 Task: Reply to email with the signature Gage Hill with the subject 'Request for a survey' from softage.1@softage.net with the message 'Please let me know if there are any concerns regarding the project timeline.'
Action: Mouse moved to (1318, 222)
Screenshot: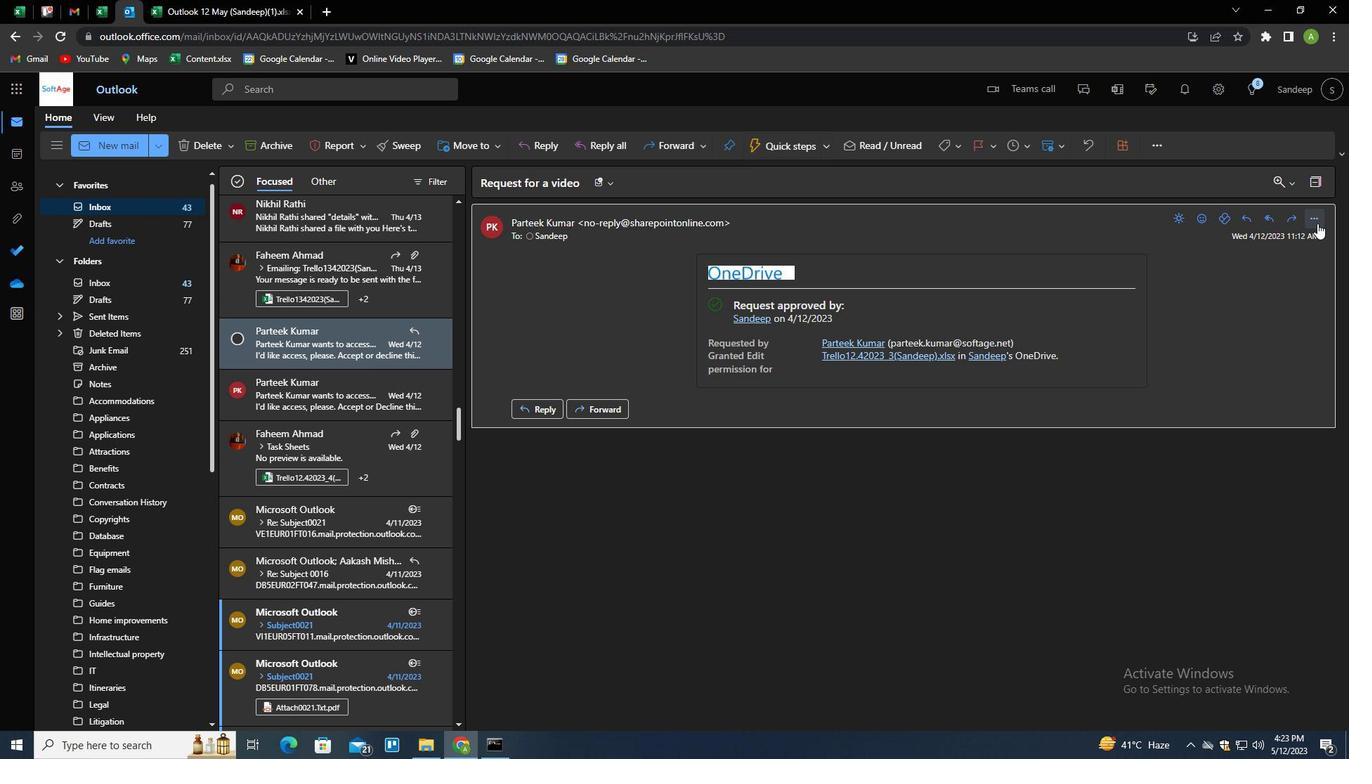 
Action: Mouse pressed left at (1318, 222)
Screenshot: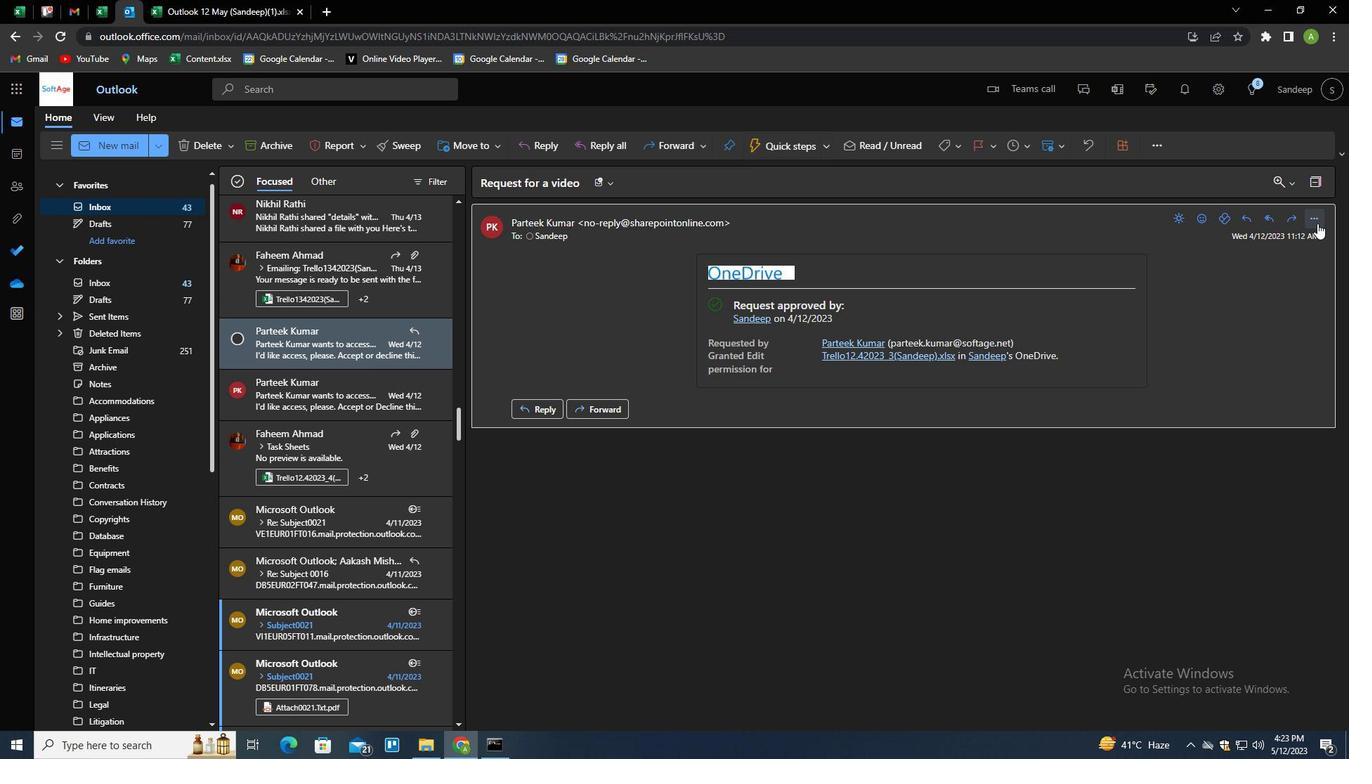
Action: Mouse moved to (1254, 240)
Screenshot: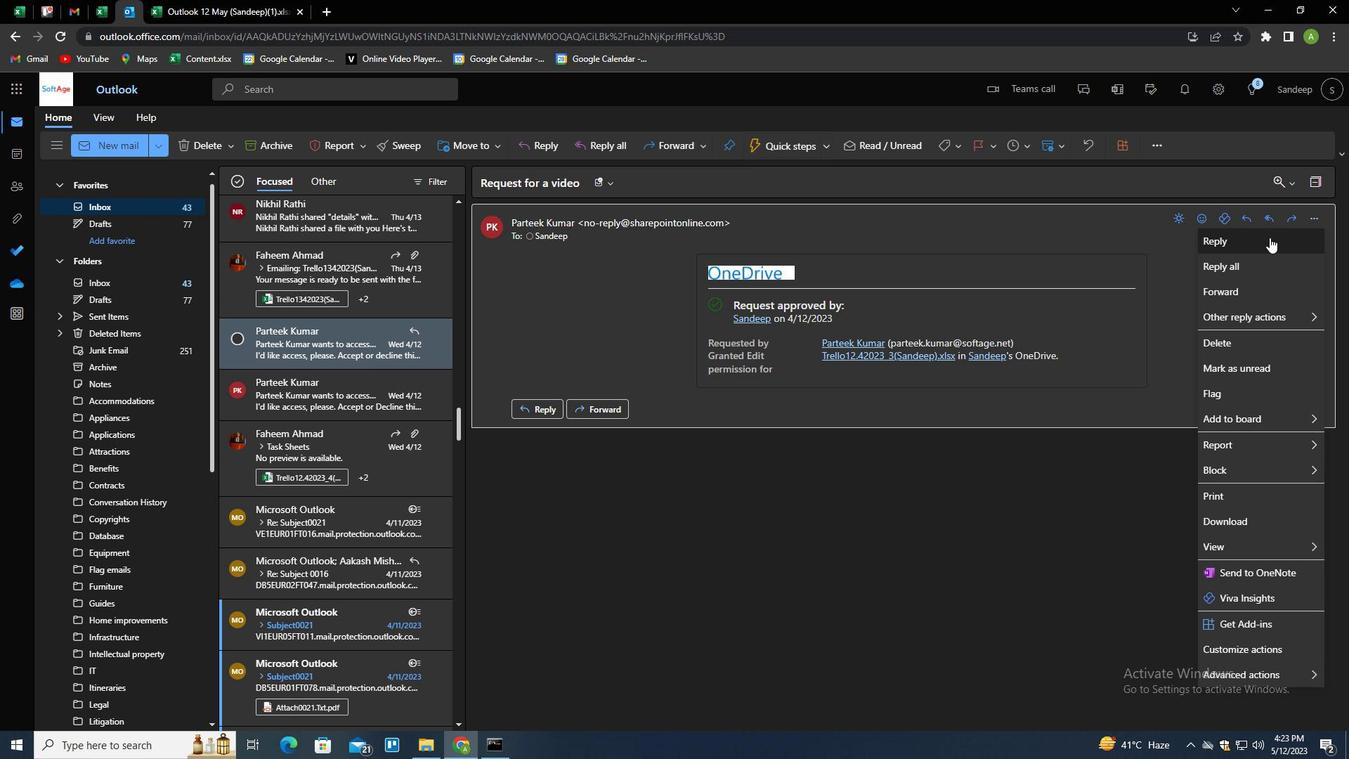 
Action: Mouse pressed left at (1254, 240)
Screenshot: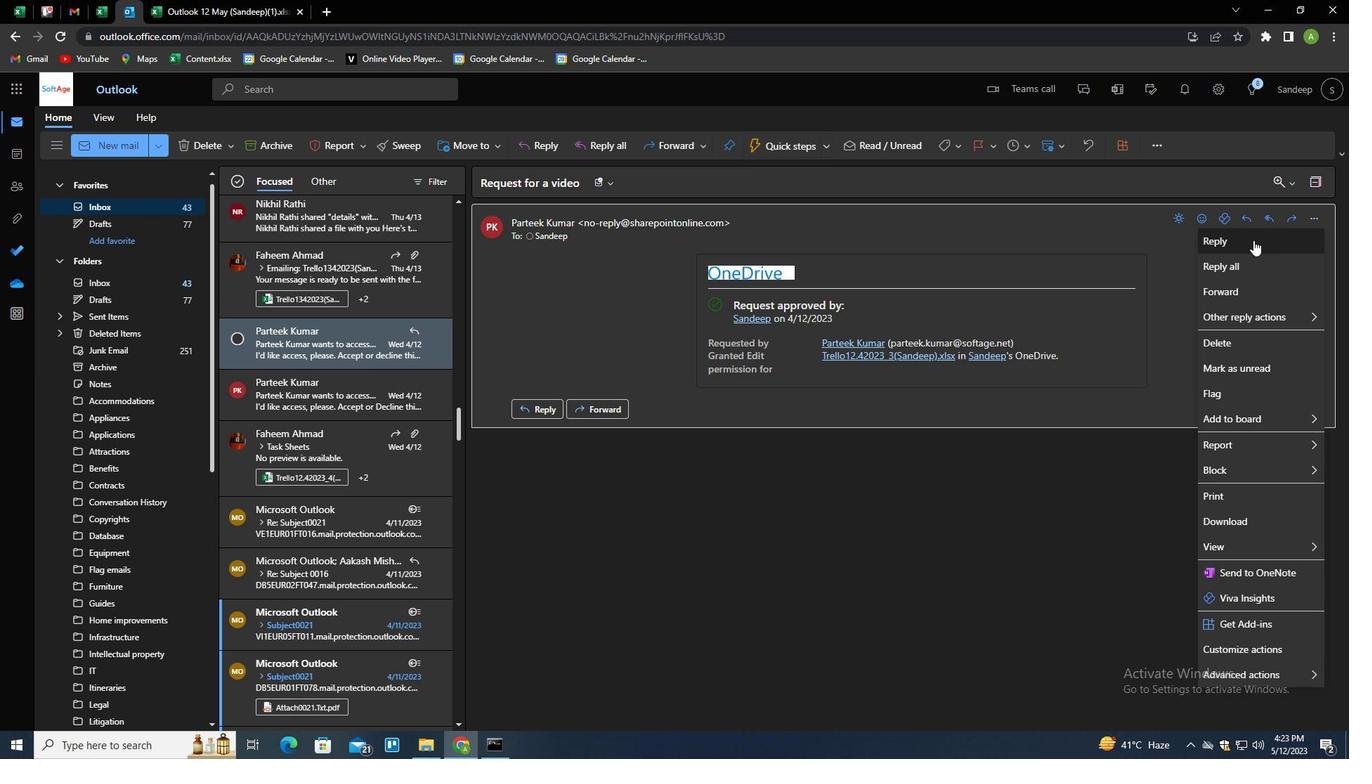 
Action: Mouse moved to (490, 396)
Screenshot: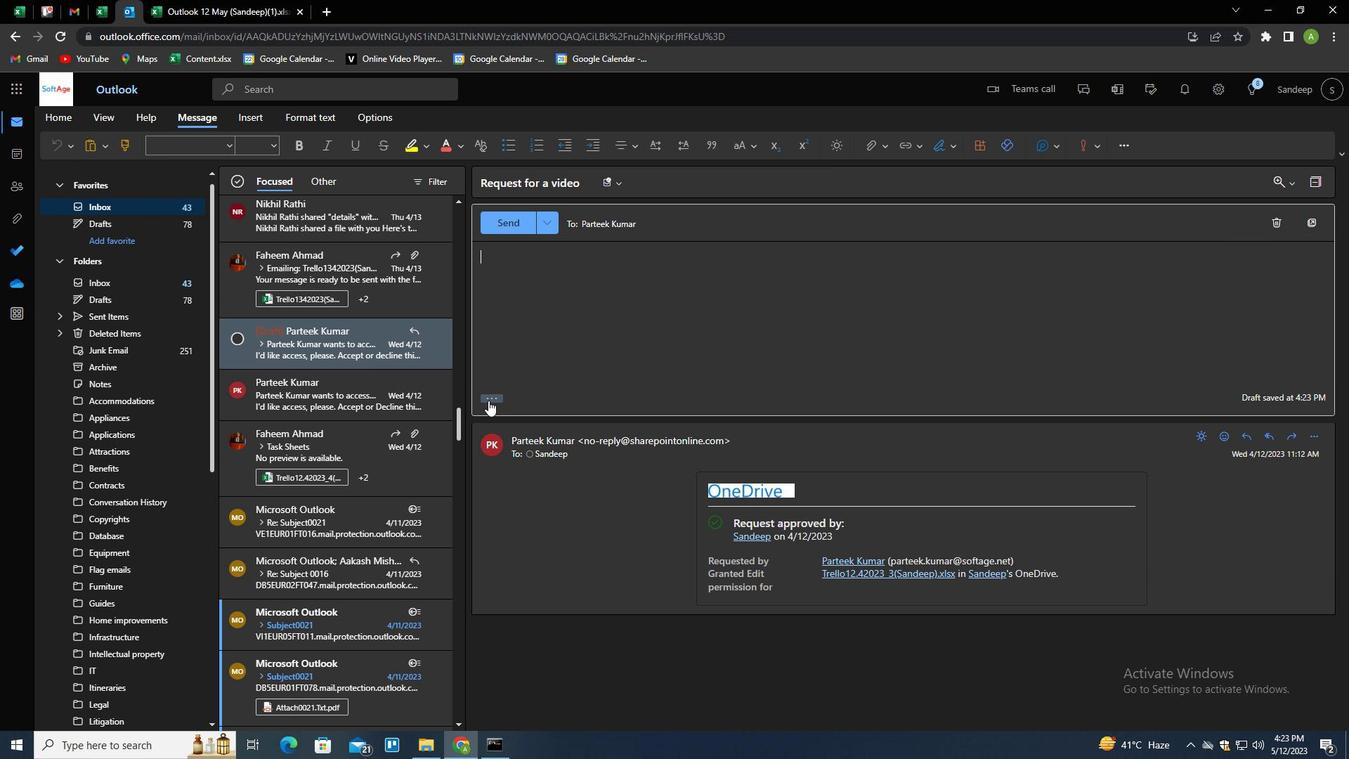 
Action: Mouse pressed left at (490, 396)
Screenshot: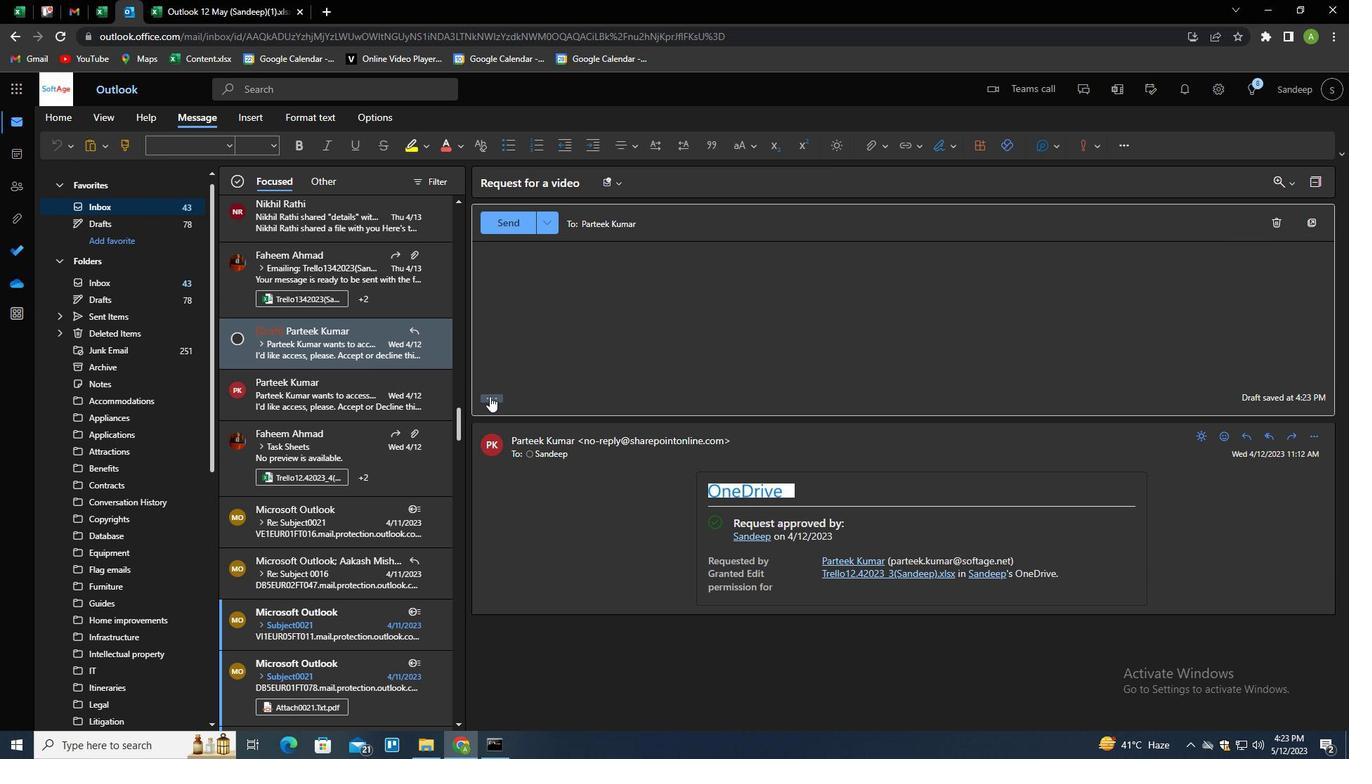 
Action: Mouse moved to (946, 146)
Screenshot: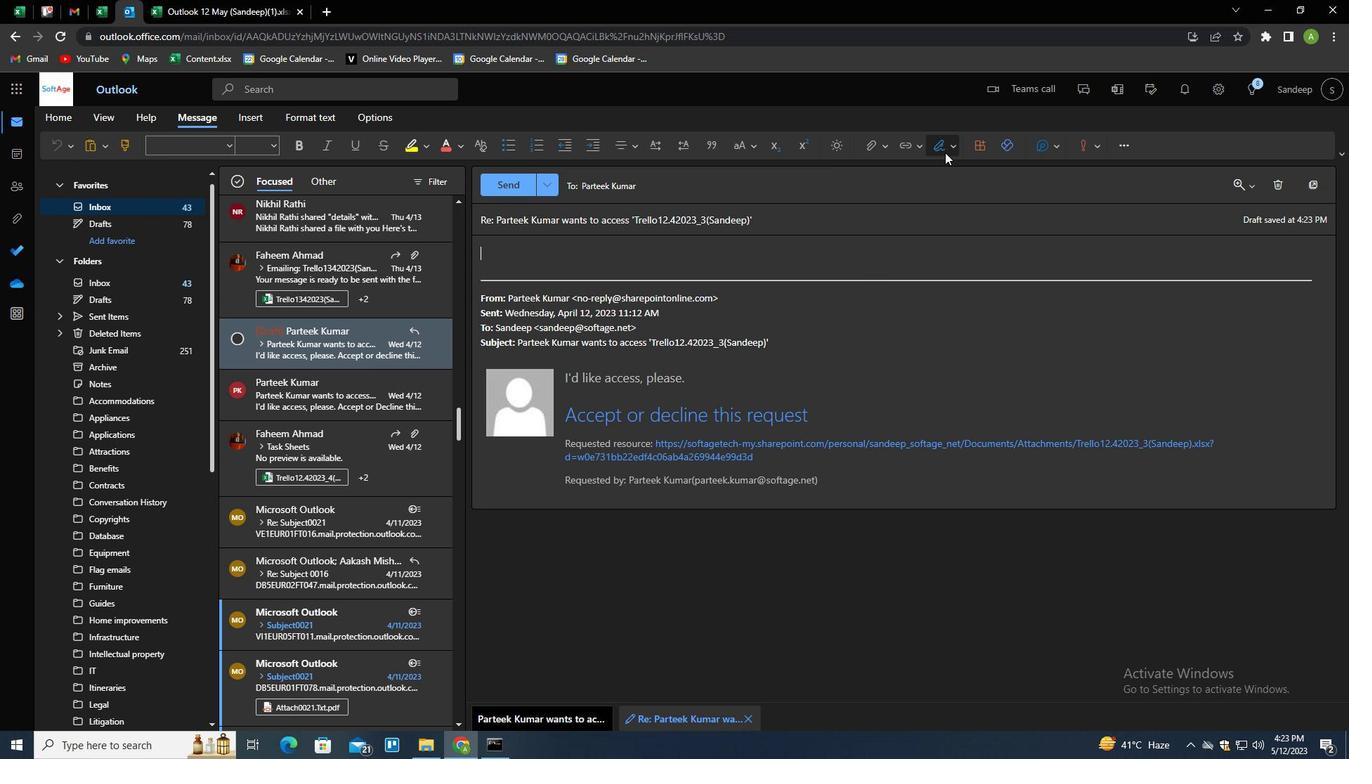 
Action: Mouse pressed left at (946, 146)
Screenshot: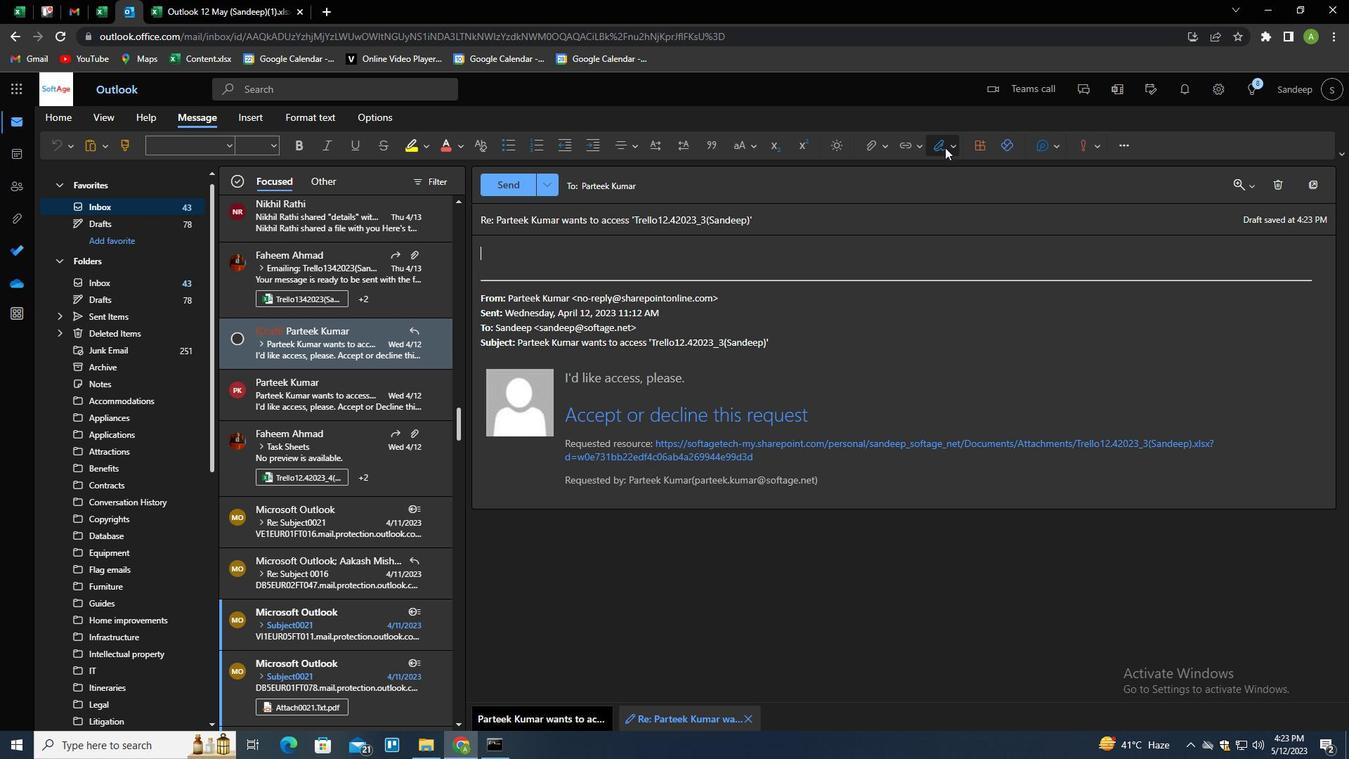 
Action: Mouse moved to (926, 202)
Screenshot: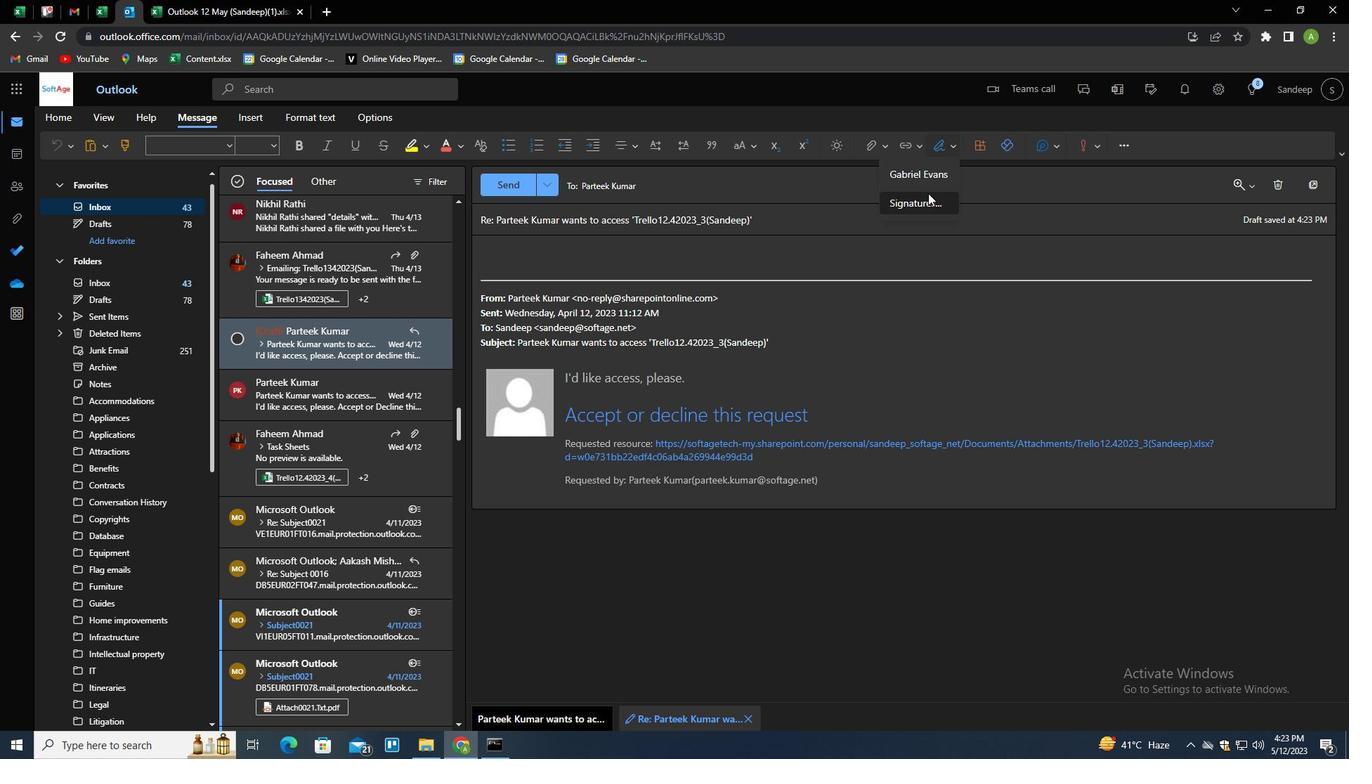 
Action: Mouse pressed left at (926, 202)
Screenshot: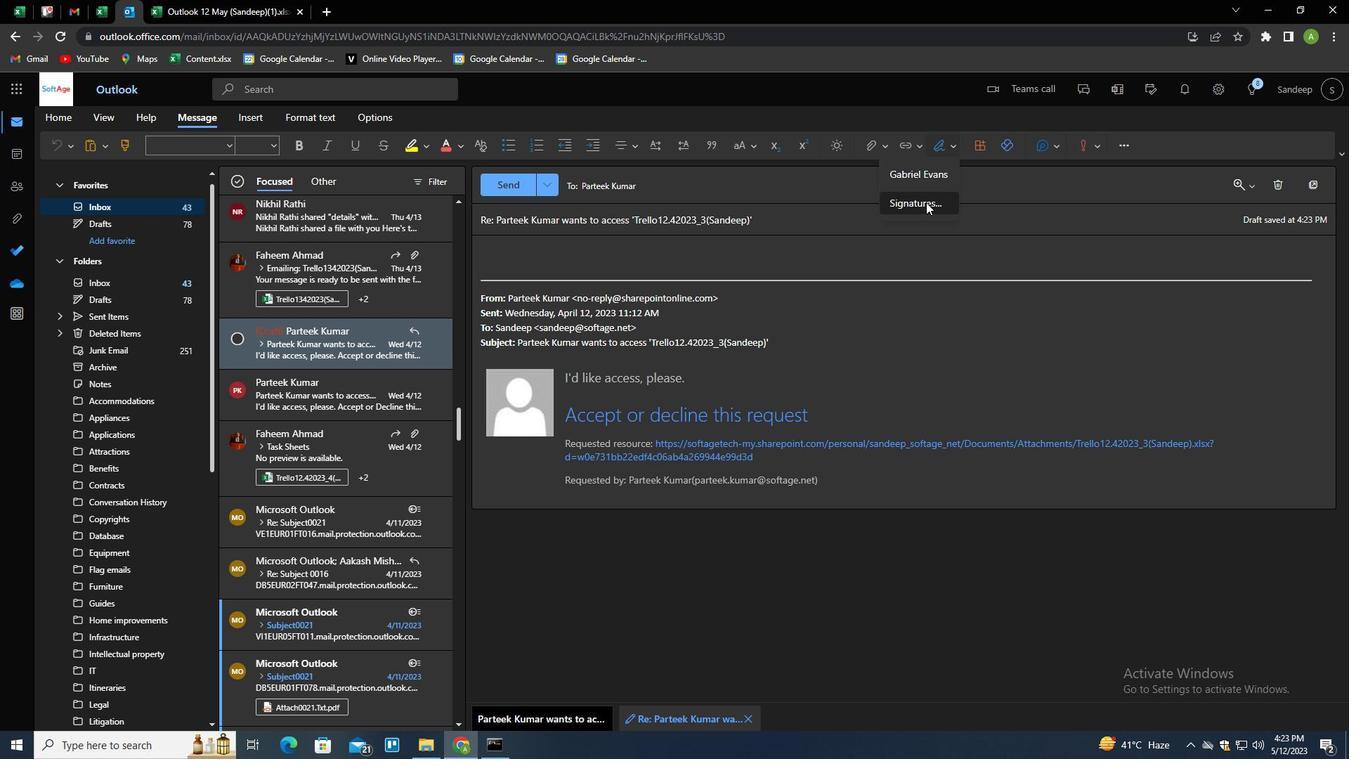 
Action: Mouse moved to (952, 254)
Screenshot: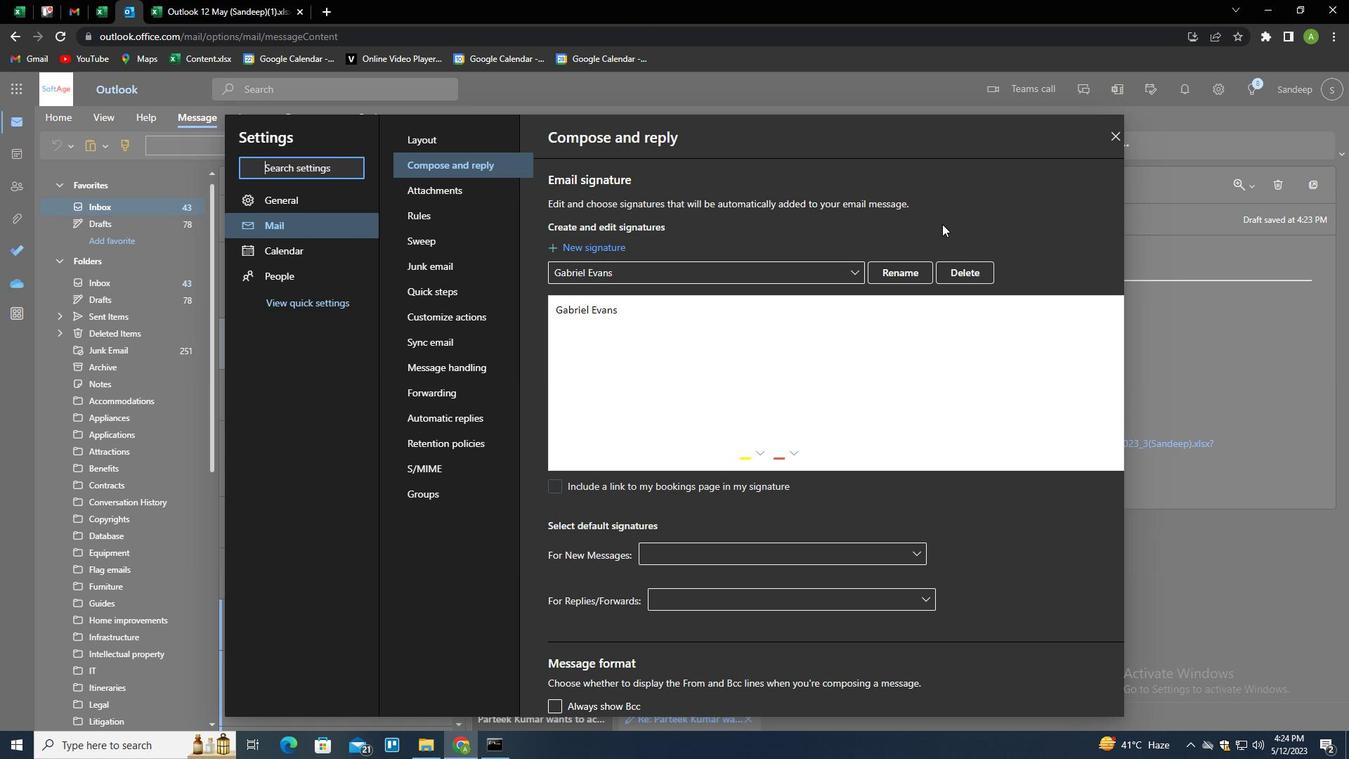 
Action: Mouse pressed left at (952, 254)
Screenshot: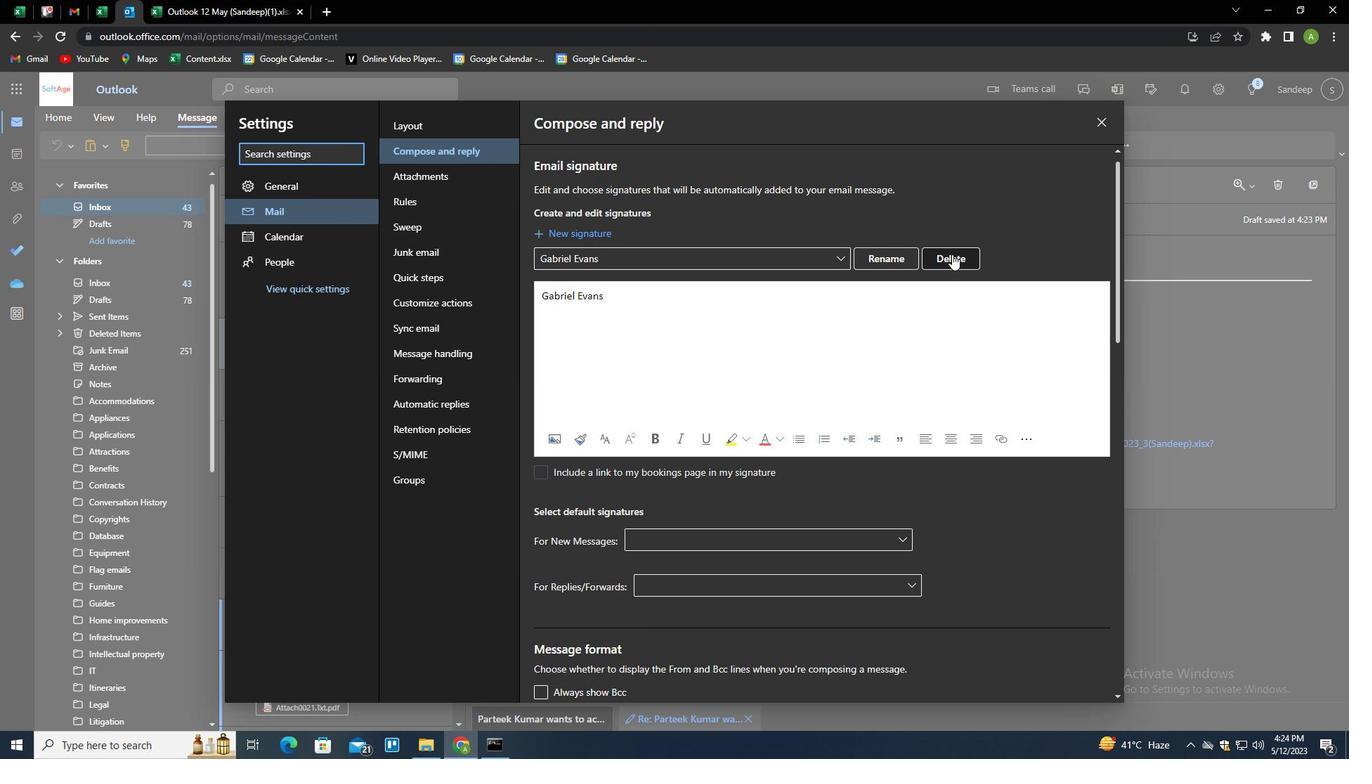 
Action: Mouse moved to (952, 255)
Screenshot: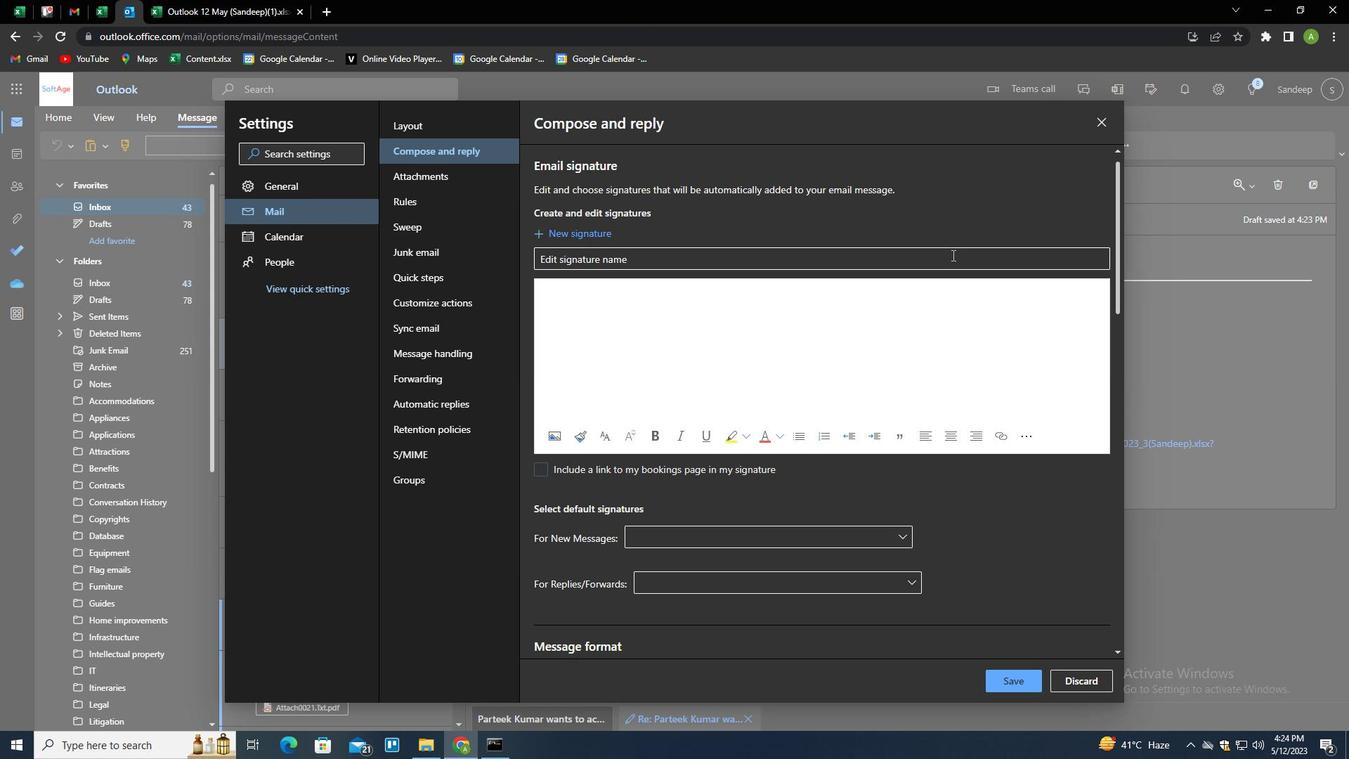 
Action: Mouse pressed left at (952, 255)
Screenshot: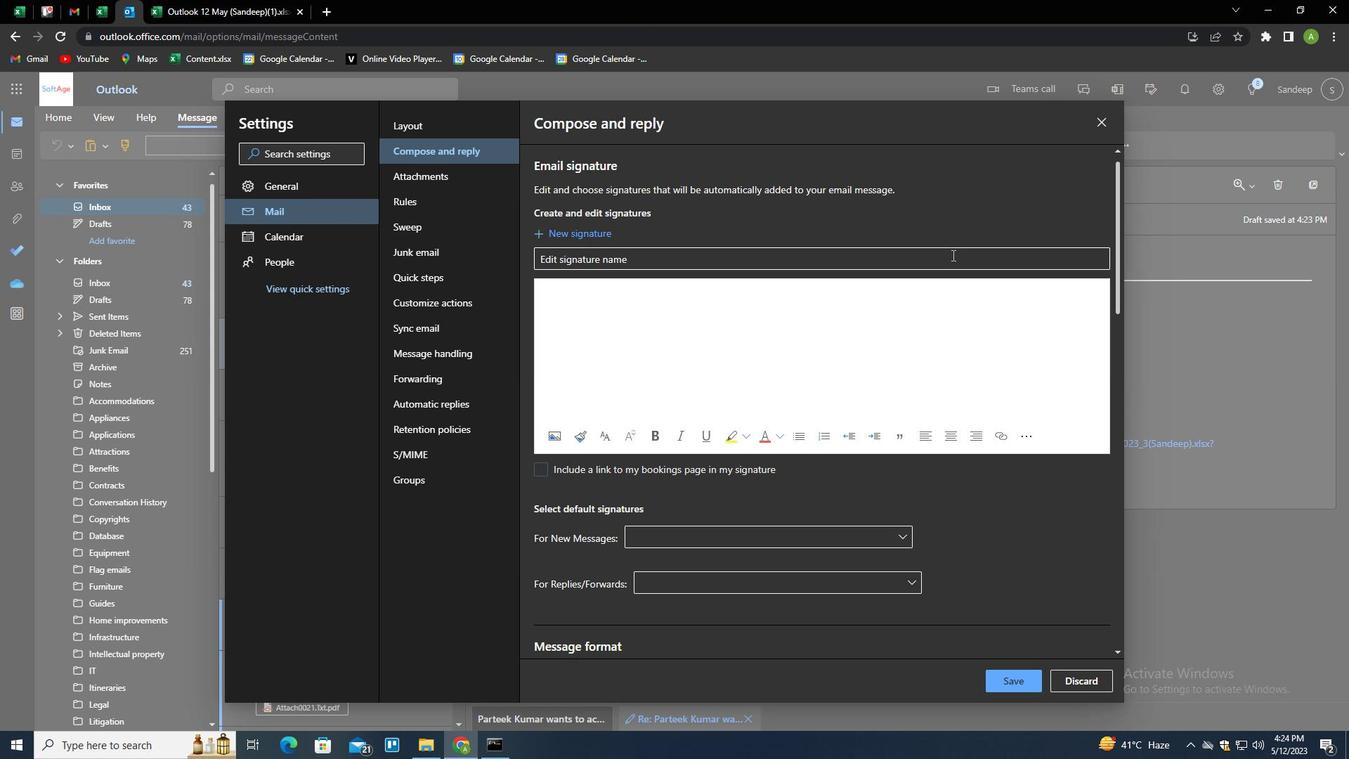 
Action: Key pressed <Key.shift><Key.shift><Key.shift><Key.shift><Key.shift><Key.shift><Key.shift><Key.shift><Key.shift><Key.shift>GAFE<Key.backspace><Key.backspace>GE<Key.space><Key.shift>HILL<Key.tab><Key.shift>GAGE<Key.space><Key.shift>HILL
Screenshot: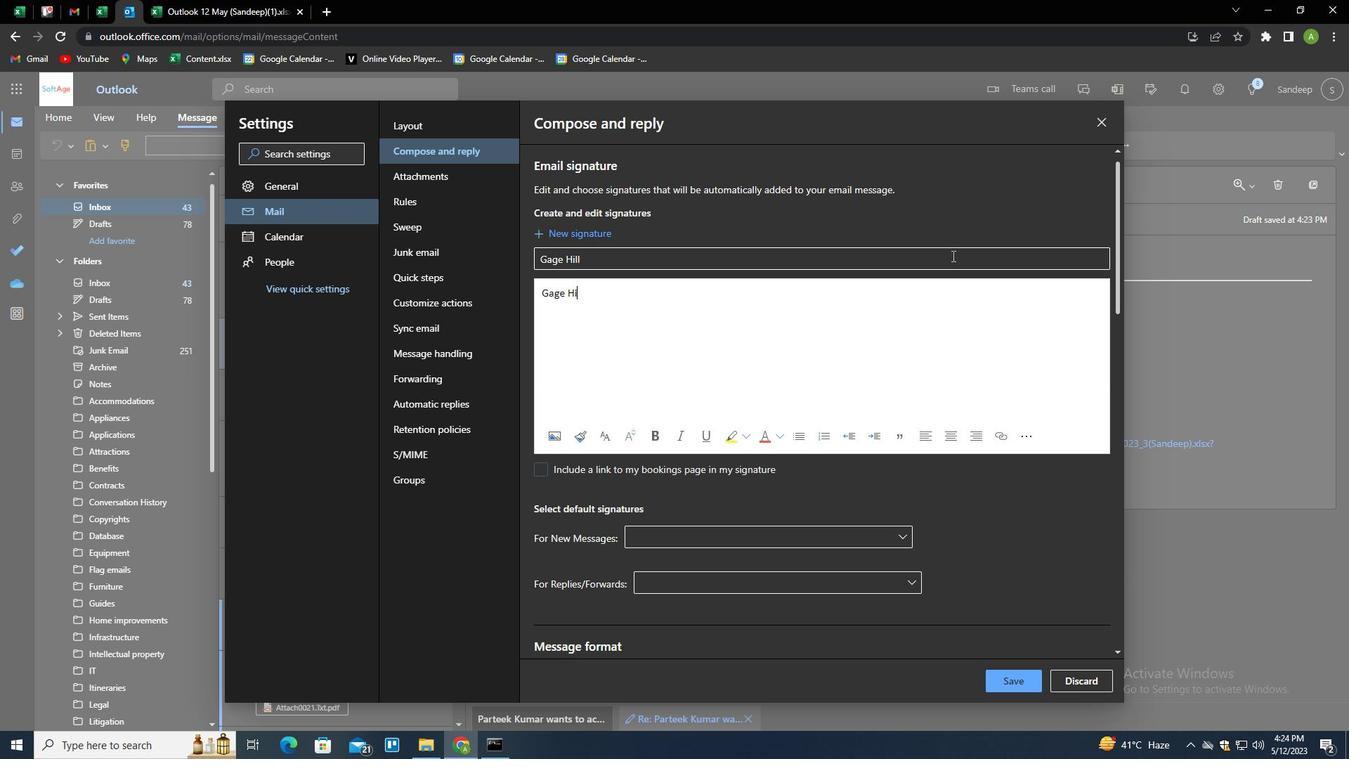 
Action: Mouse moved to (1008, 688)
Screenshot: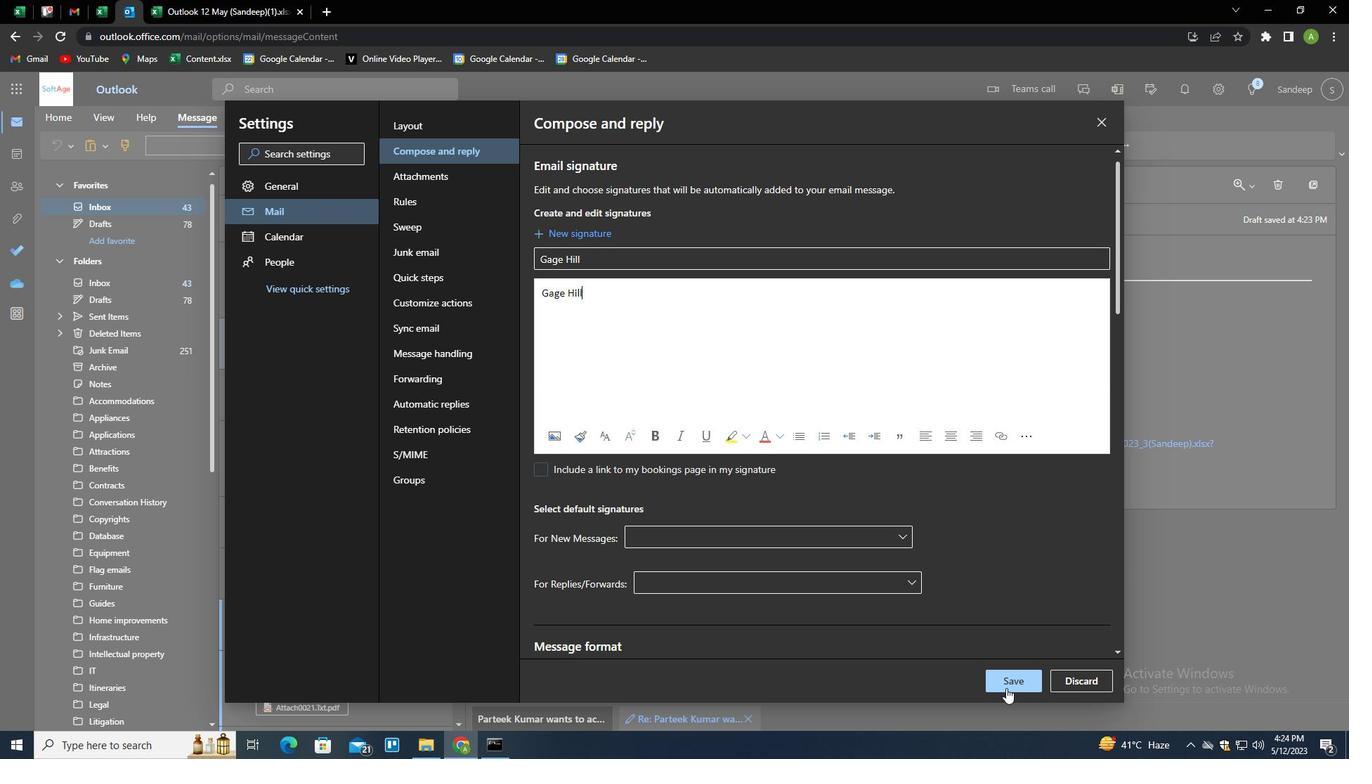 
Action: Mouse pressed left at (1008, 688)
Screenshot: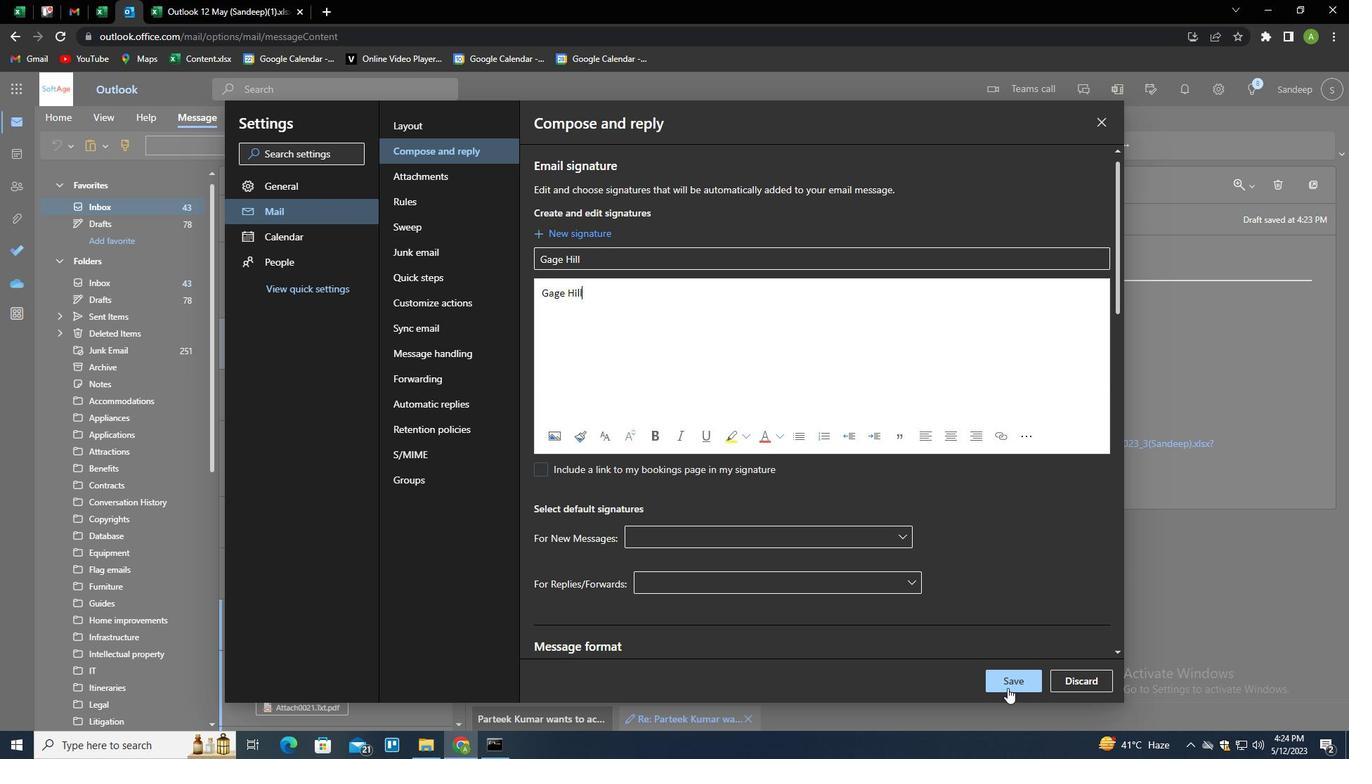 
Action: Mouse moved to (1155, 387)
Screenshot: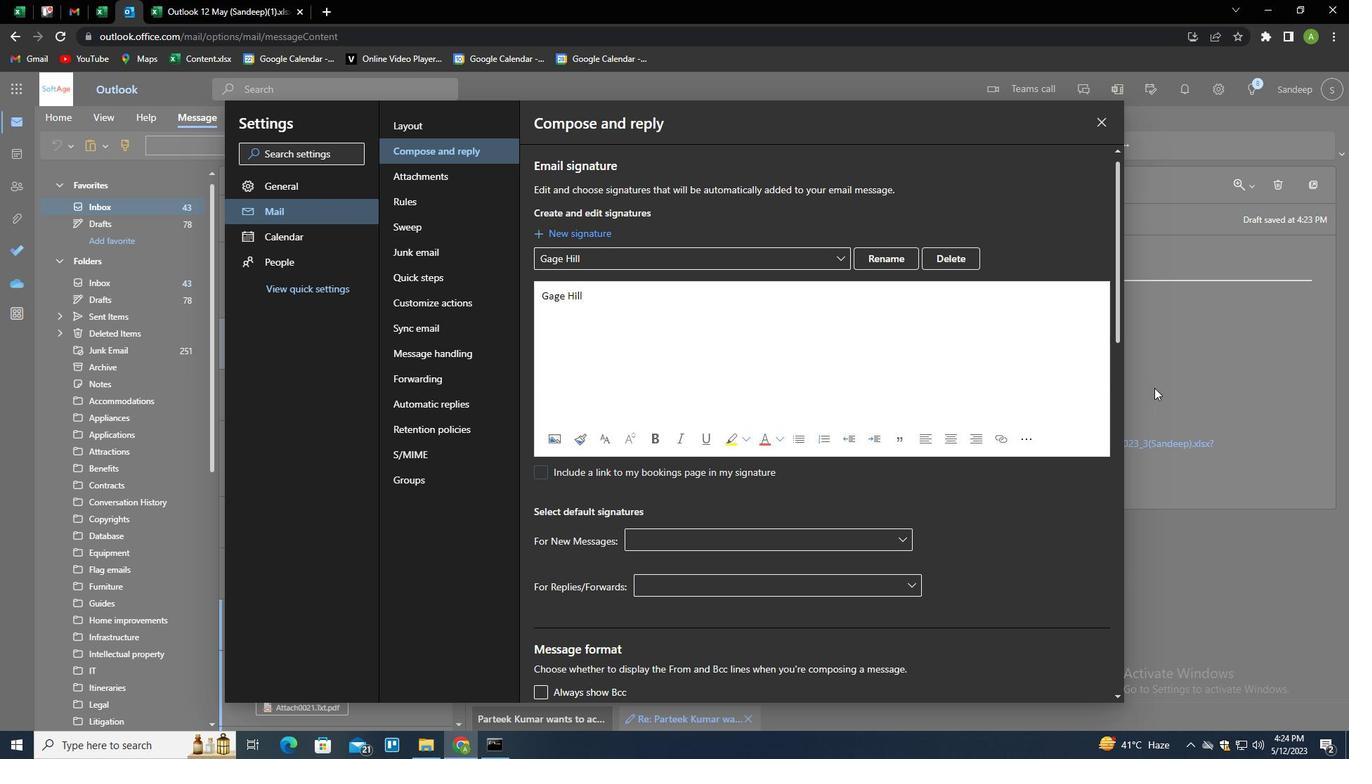 
Action: Mouse pressed left at (1155, 387)
Screenshot: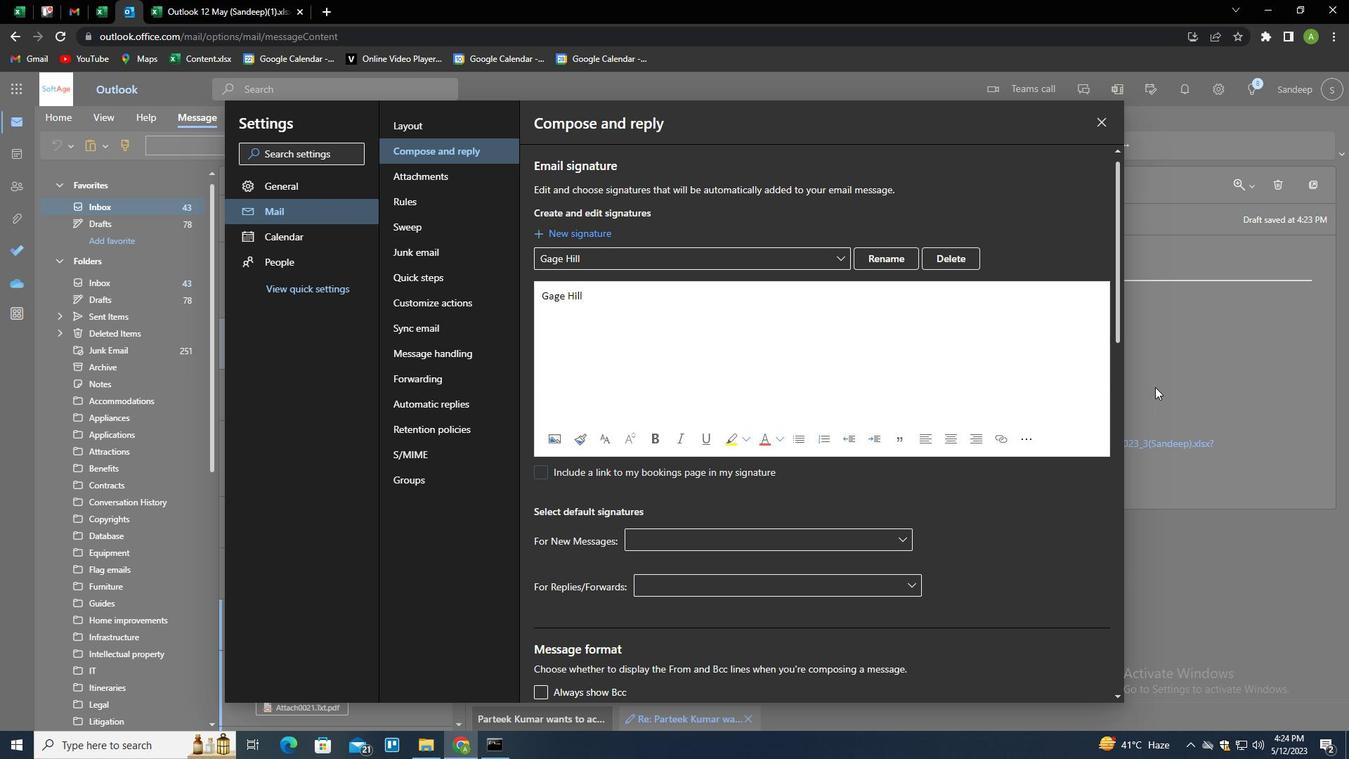 
Action: Mouse moved to (953, 145)
Screenshot: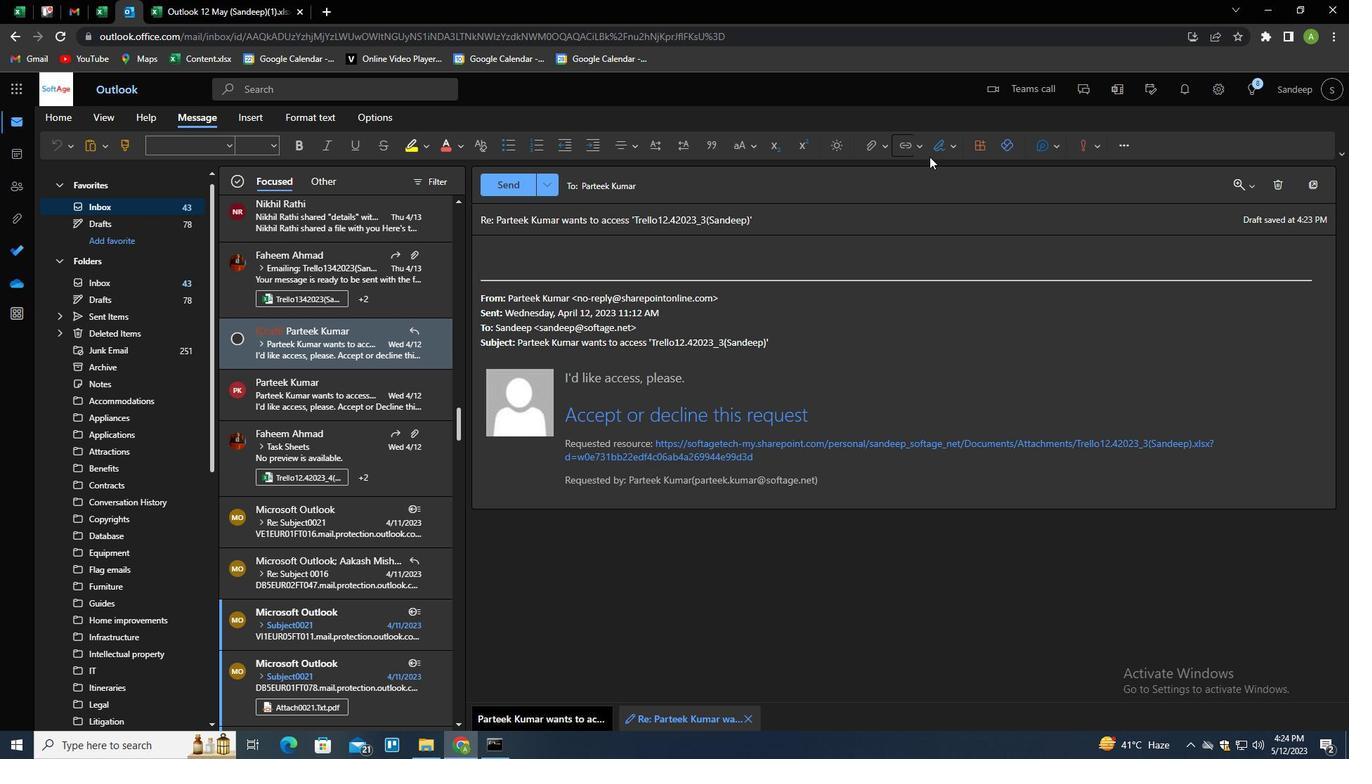 
Action: Mouse pressed left at (953, 145)
Screenshot: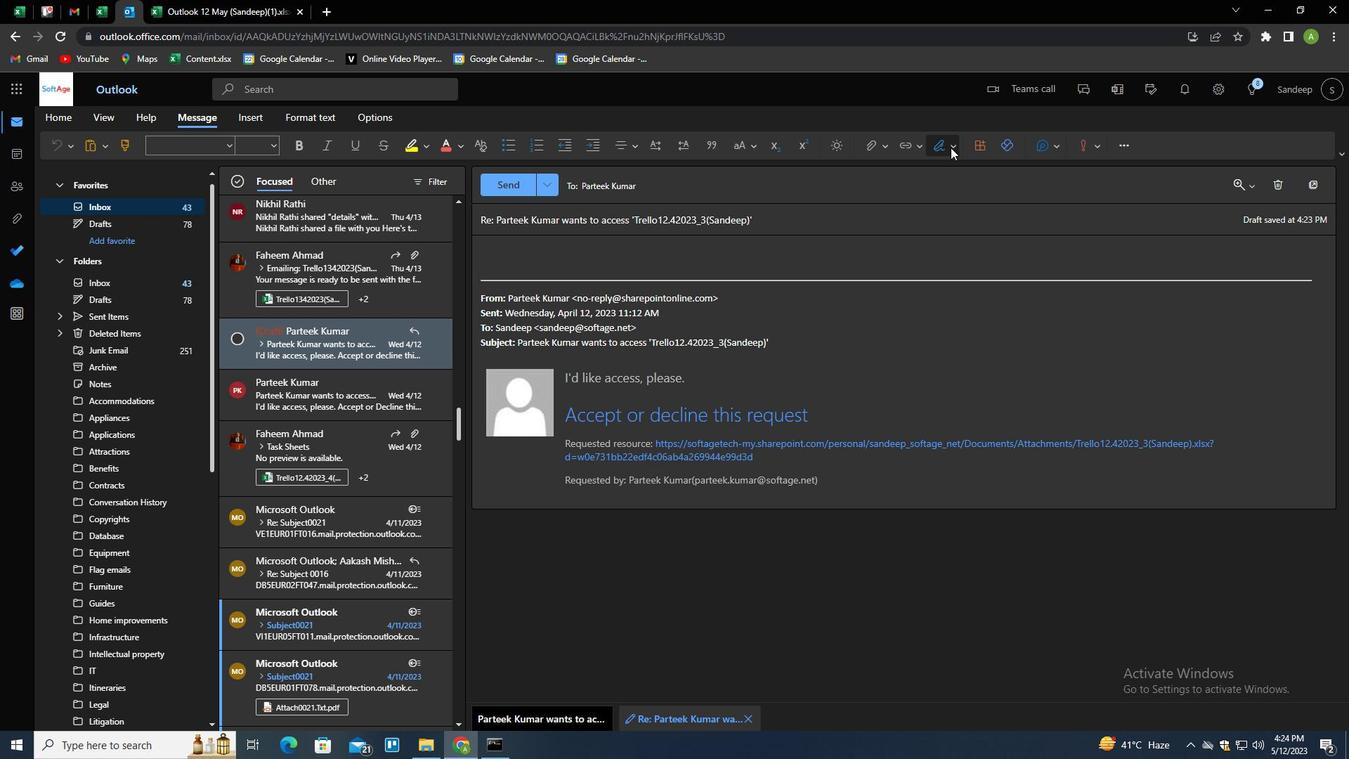 
Action: Mouse moved to (936, 166)
Screenshot: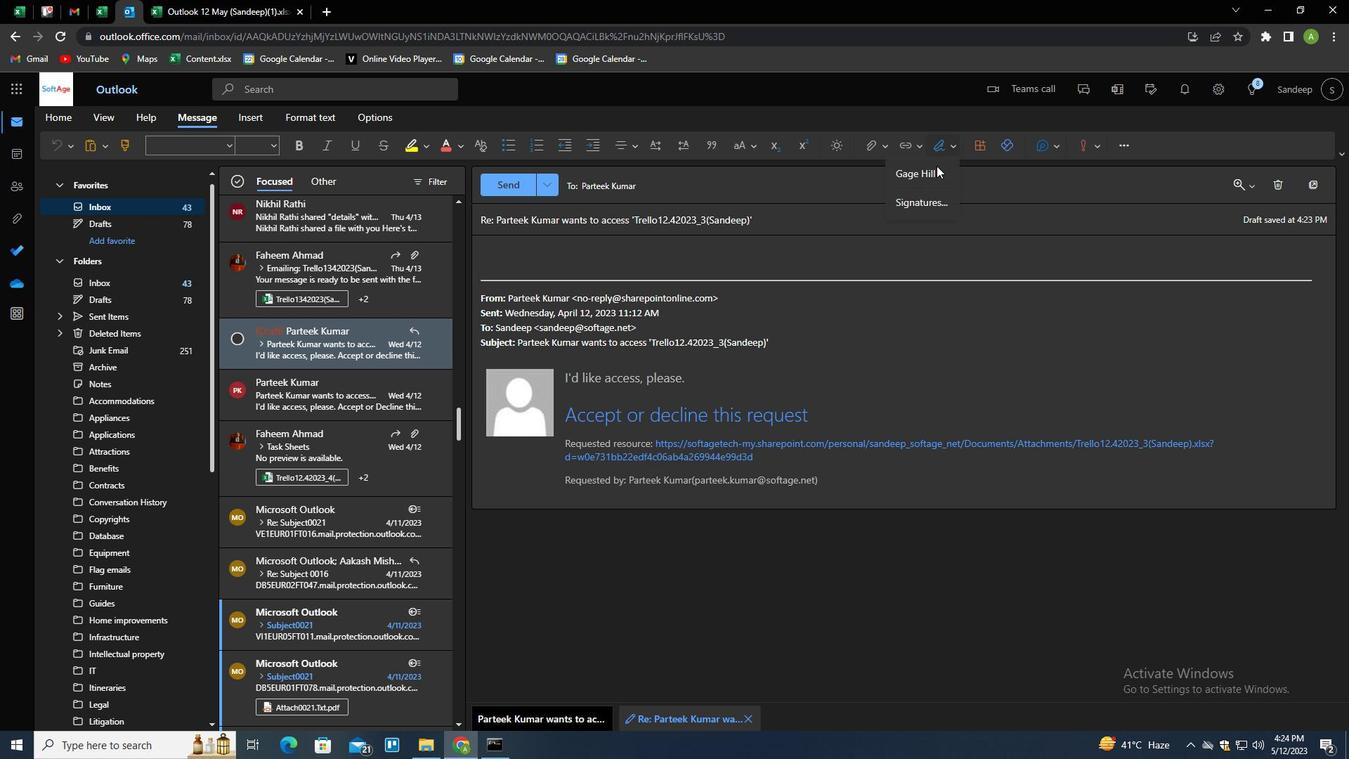 
Action: Mouse pressed left at (936, 166)
Screenshot: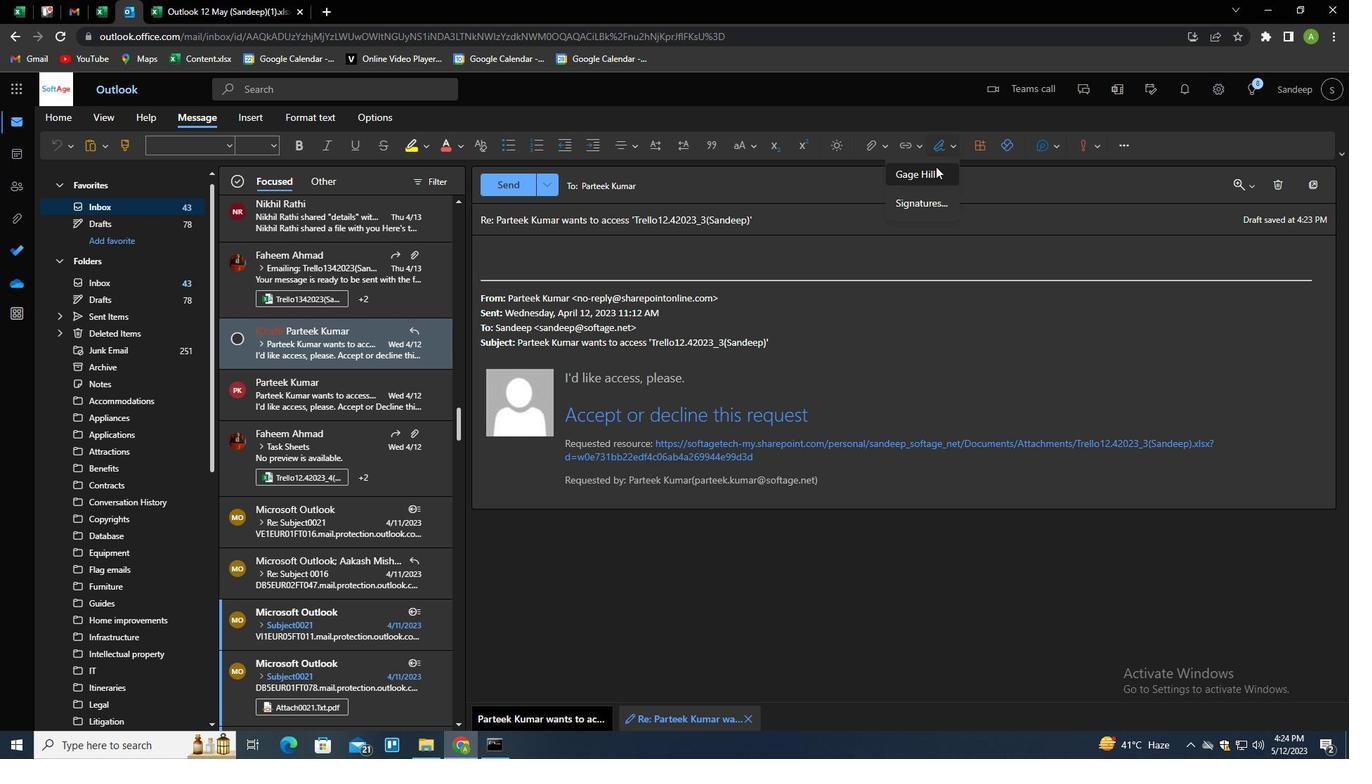 
Action: Mouse moved to (678, 217)
Screenshot: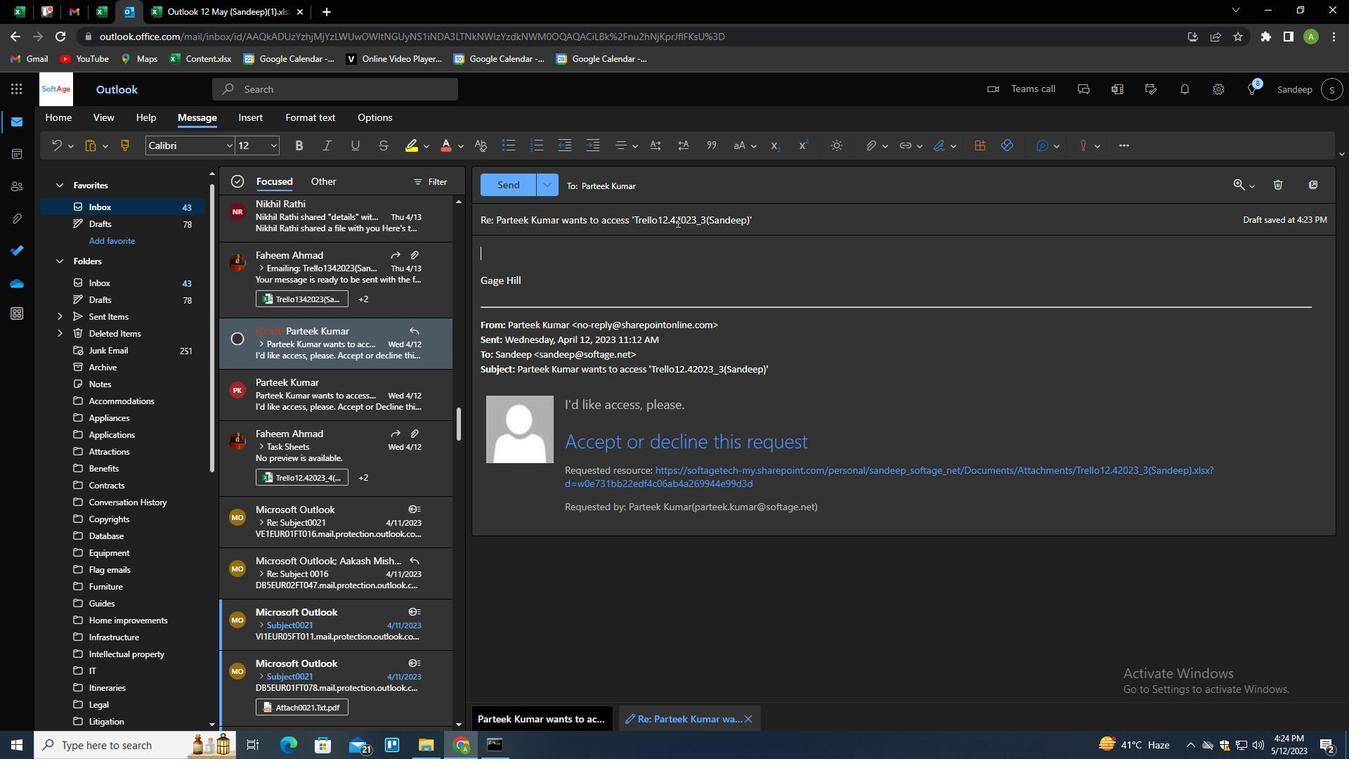 
Action: Mouse pressed left at (678, 217)
Screenshot: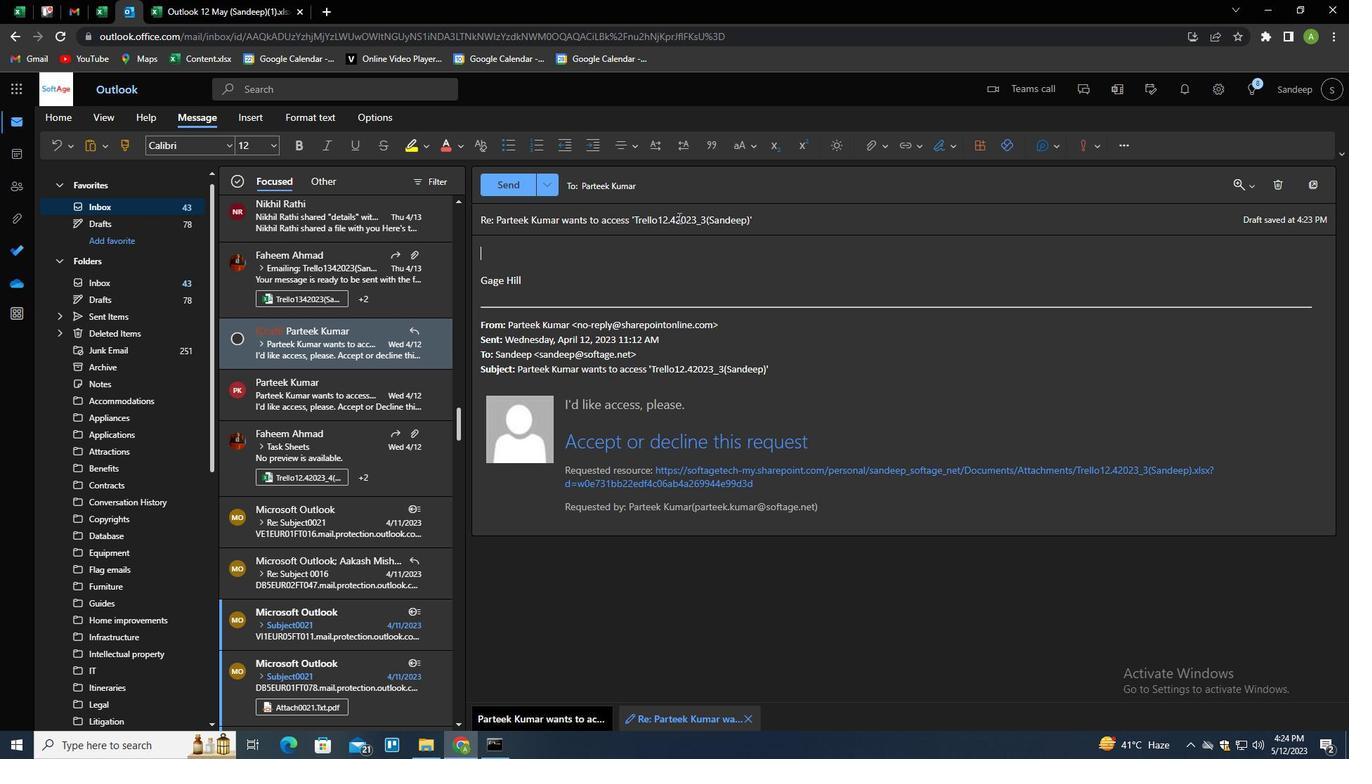 
Action: Mouse pressed left at (678, 217)
Screenshot: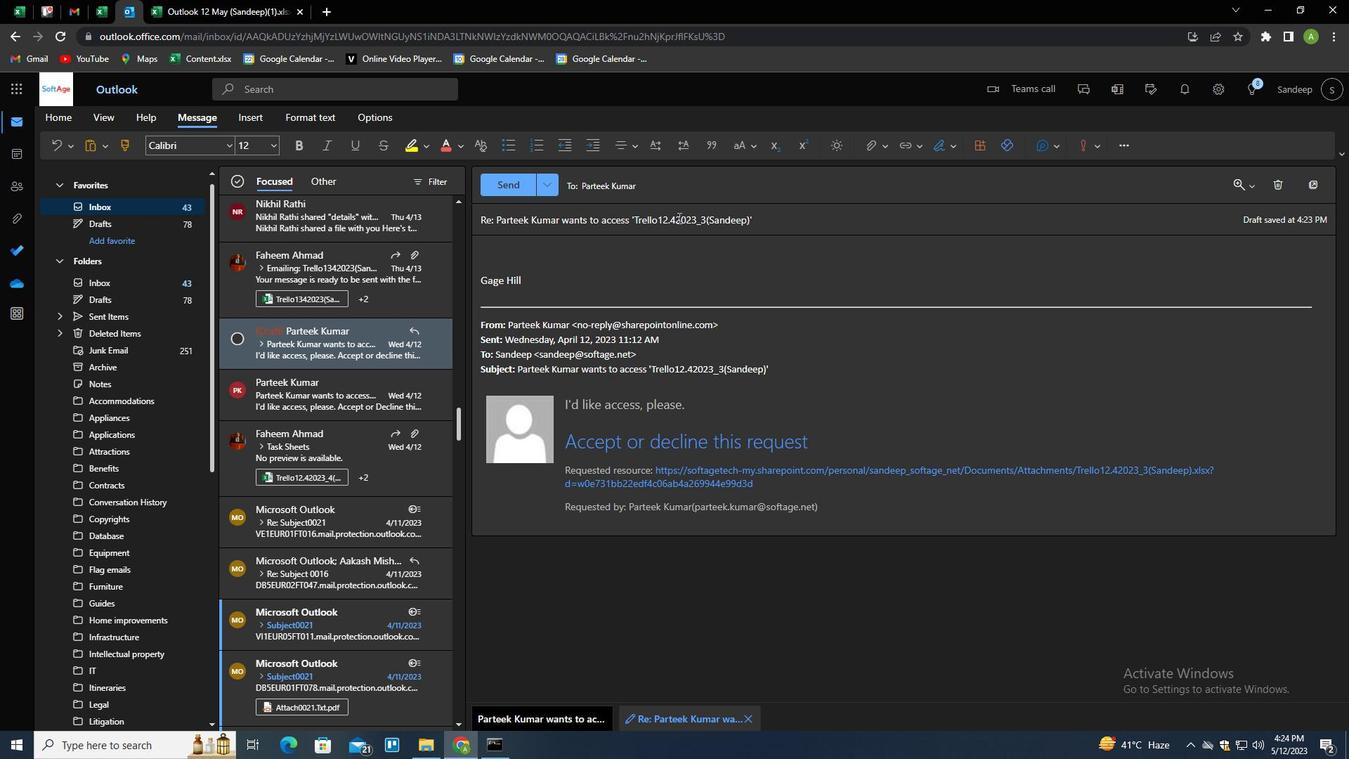 
Action: Mouse pressed left at (678, 217)
Screenshot: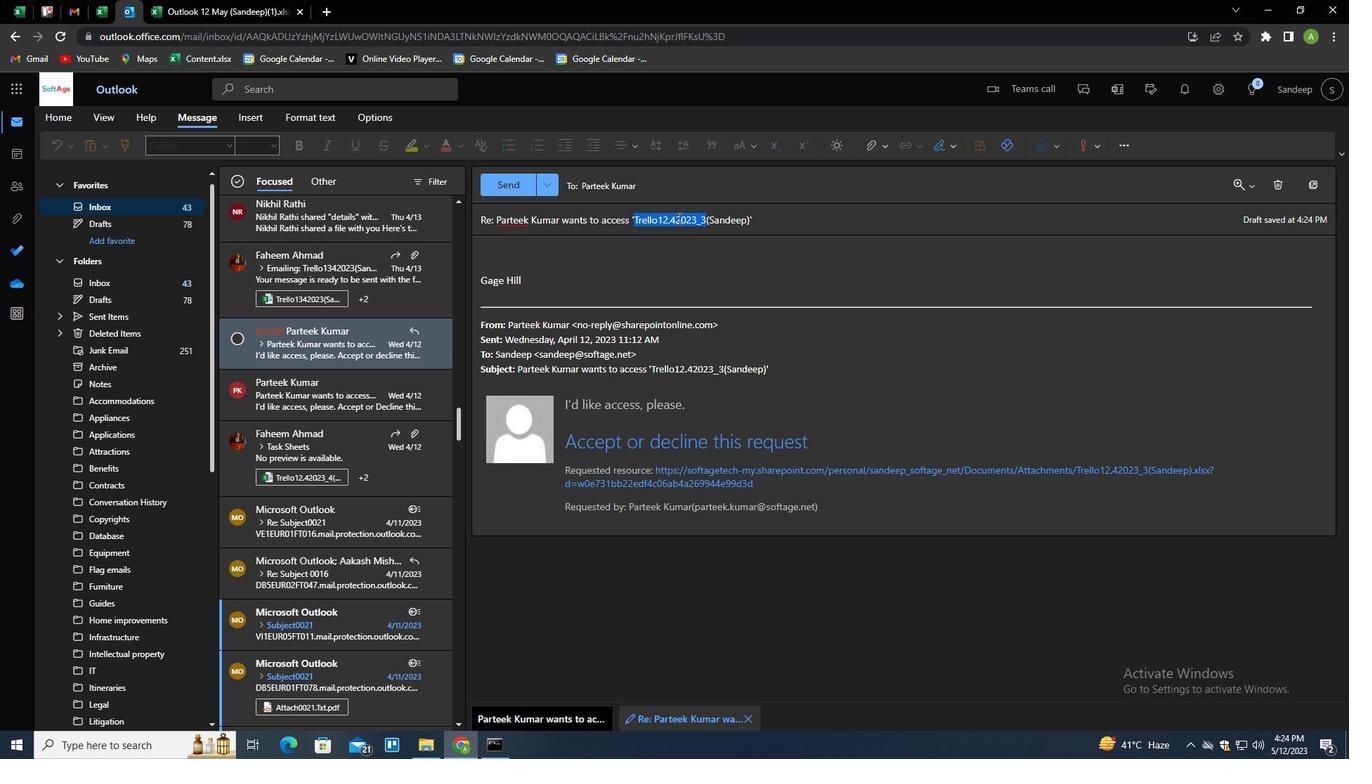 
Action: Key pressed <Key.shift>REQUEST<Key.space>FOR<Key.space>A<Key.space>SURVEY<Key.tab><Key.shift>PLEASE<Key.space>LET<Key.space>ME<Key.space>KNOW<Key.space>IF<Key.space>THERE<Key.space>ARE<Key.space>ANY<Key.space>CONCERNS<Key.space>REGARDING<Key.space>THE<Key.space>PROJECT<Key.space>TIMELINE.
Screenshot: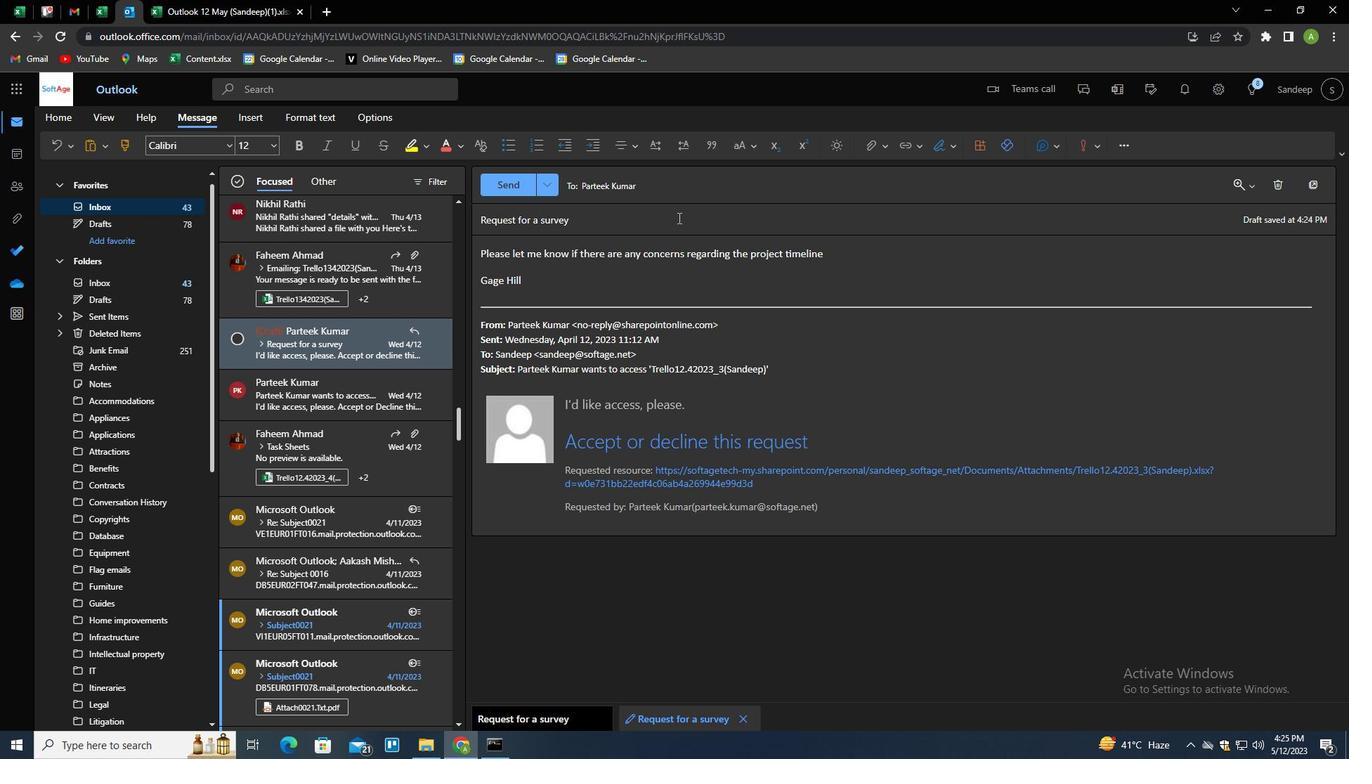
Action: Mouse moved to (512, 190)
Screenshot: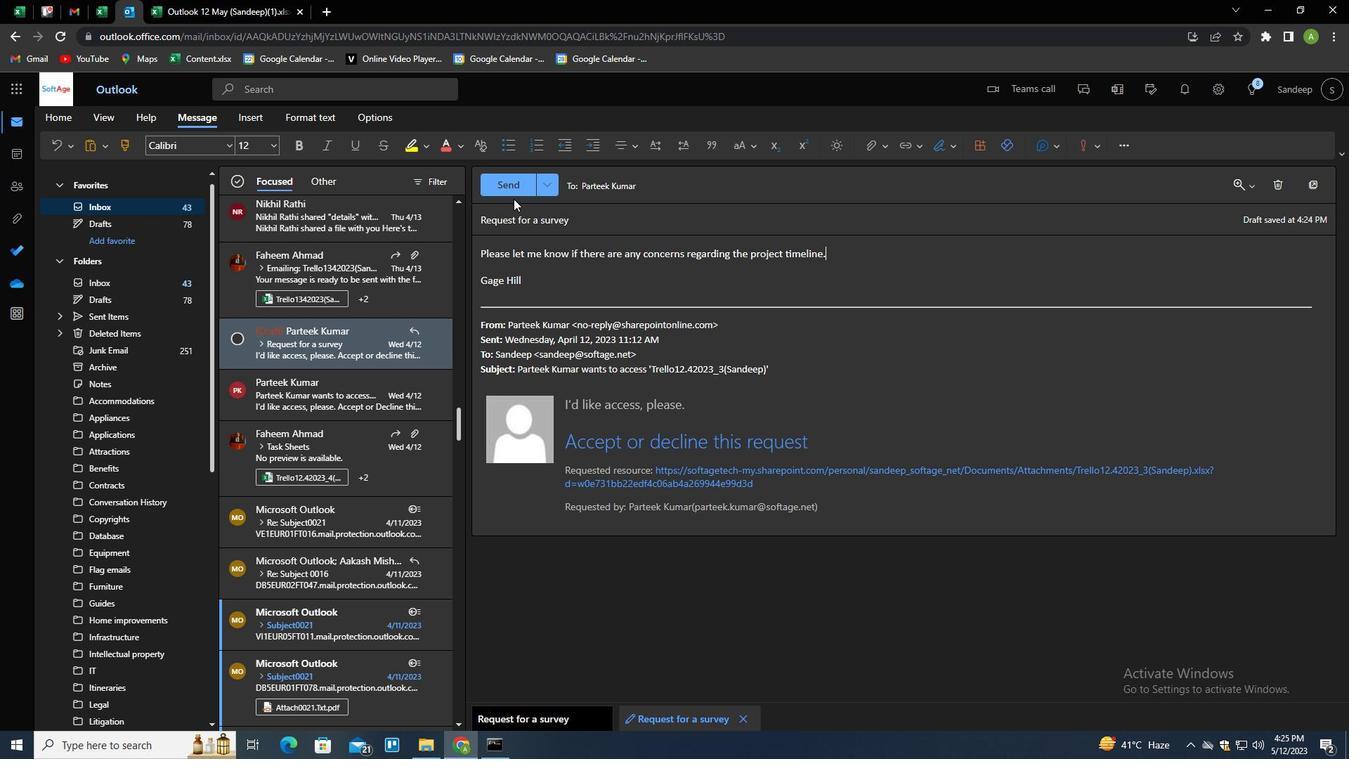 
Action: Mouse pressed left at (512, 190)
Screenshot: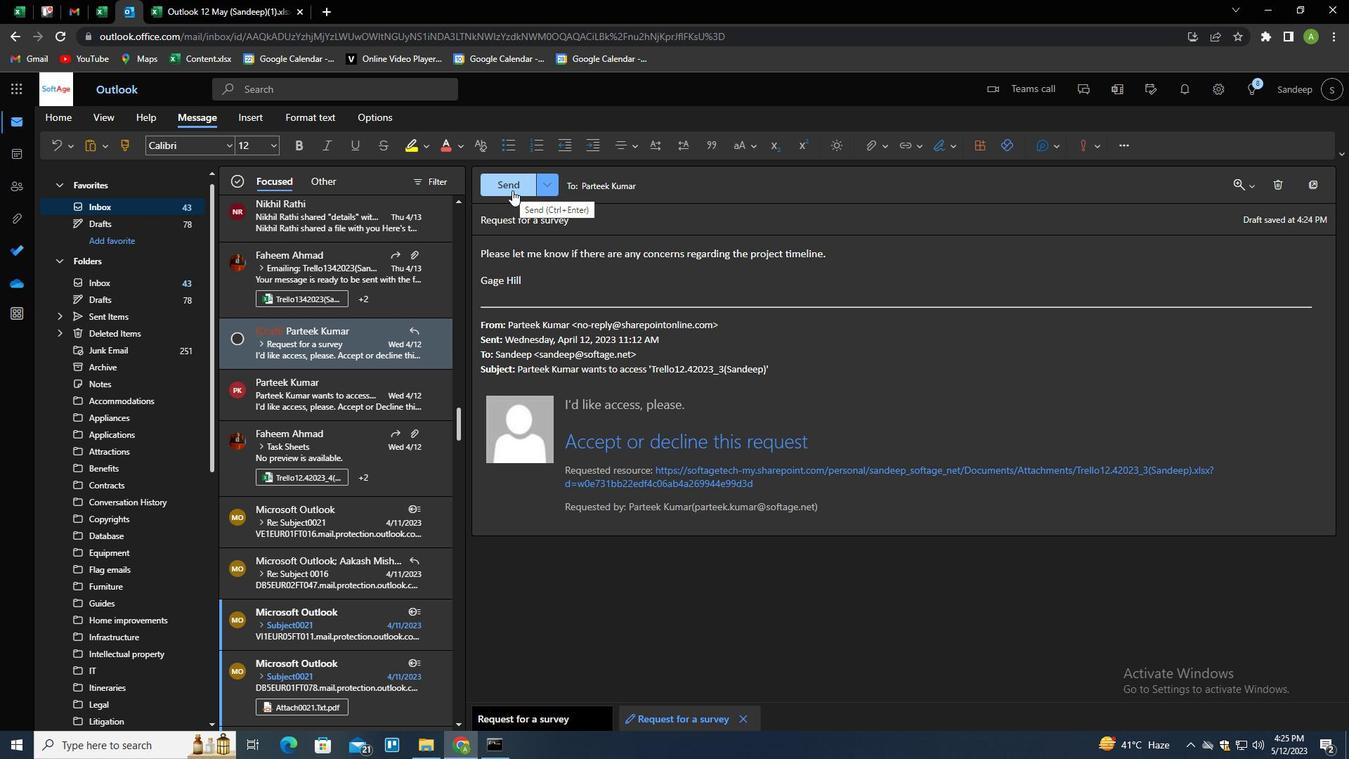 
Action: Mouse moved to (645, 272)
Screenshot: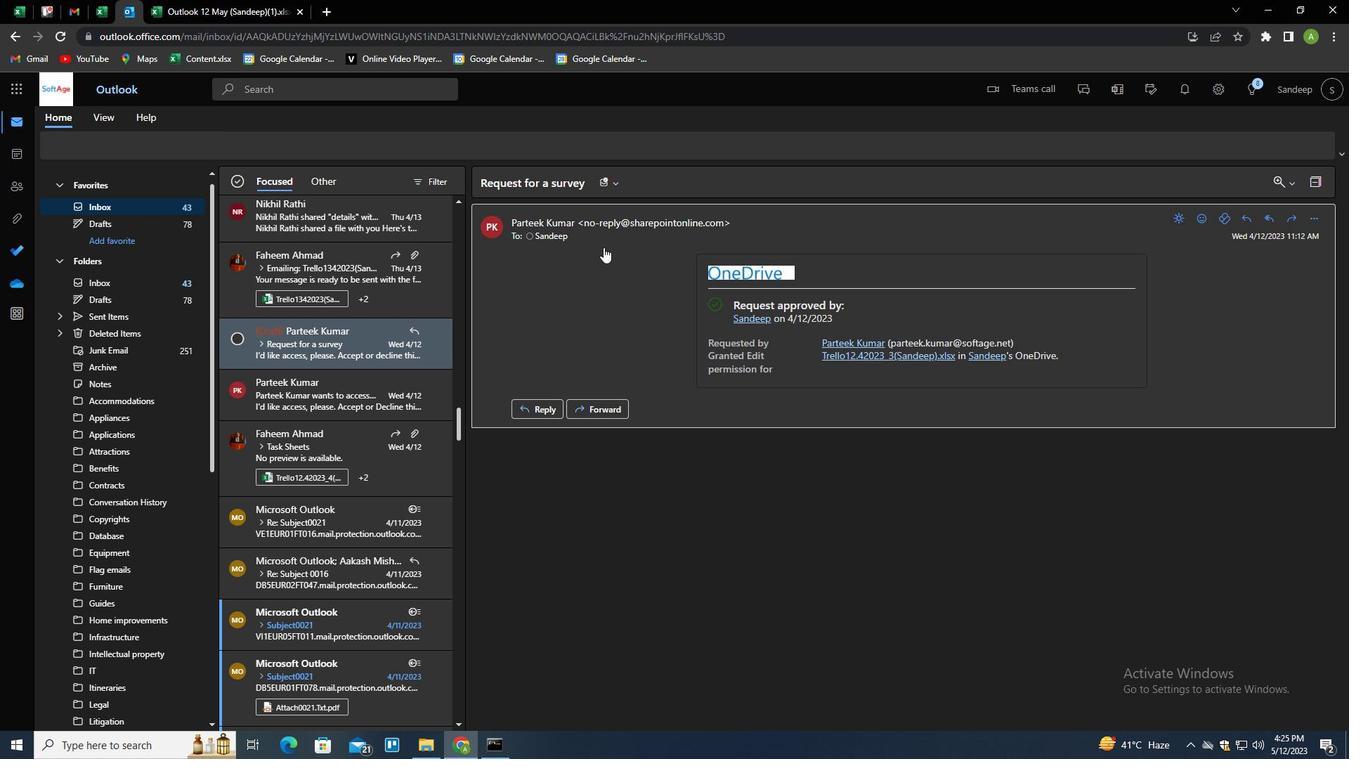 
